 Task: Add Organic India Green Tulsi Tea to the cart.
Action: Mouse pressed left at (17, 91)
Screenshot: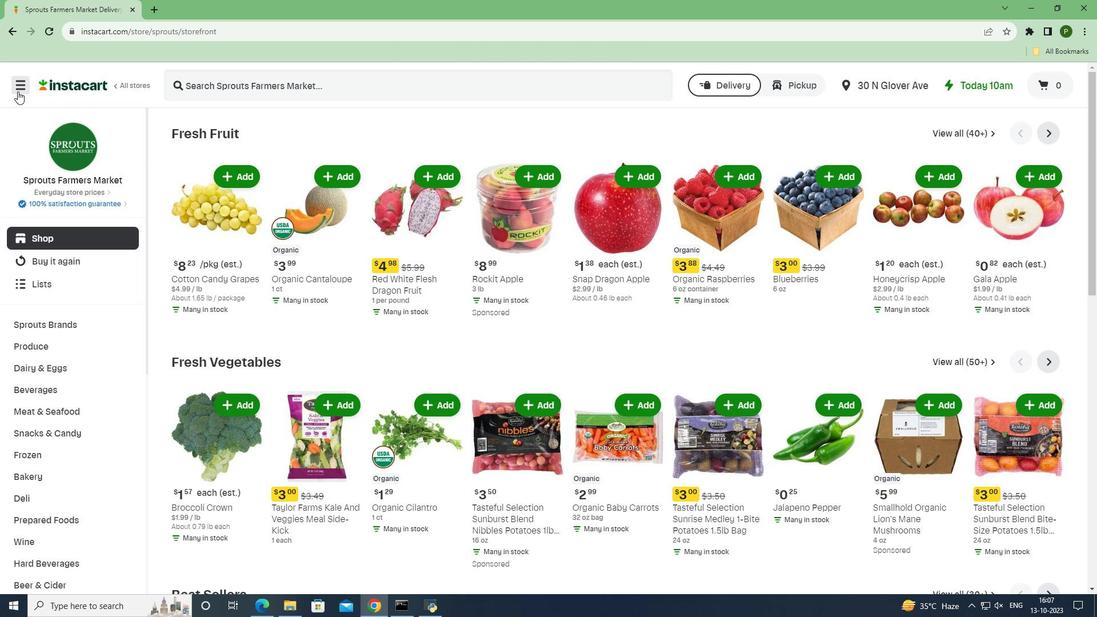 
Action: Mouse moved to (46, 299)
Screenshot: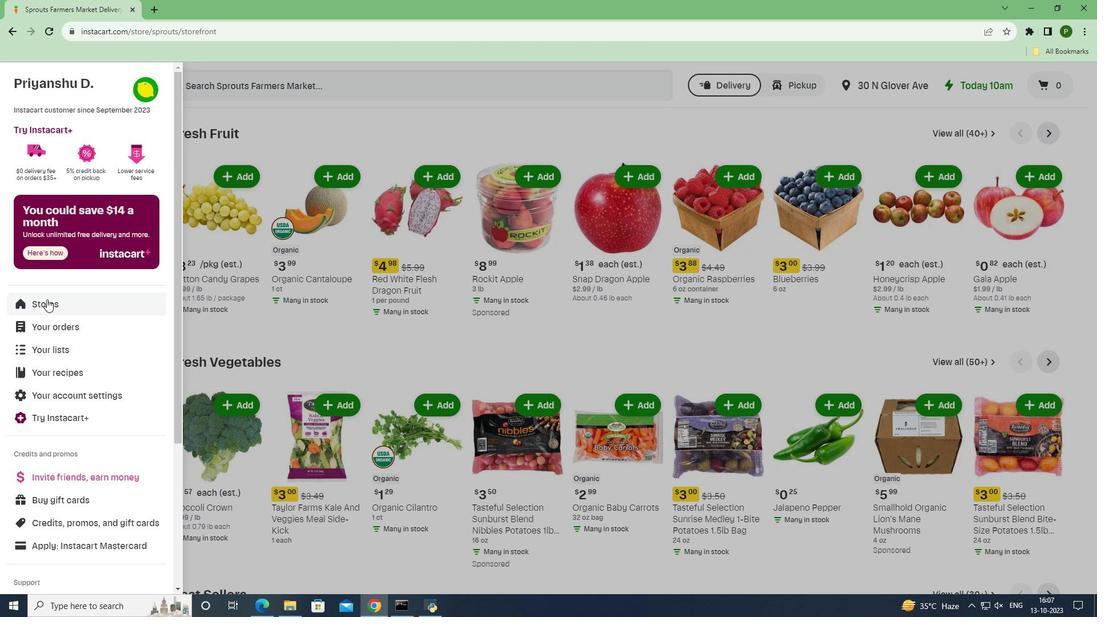 
Action: Mouse pressed left at (46, 299)
Screenshot: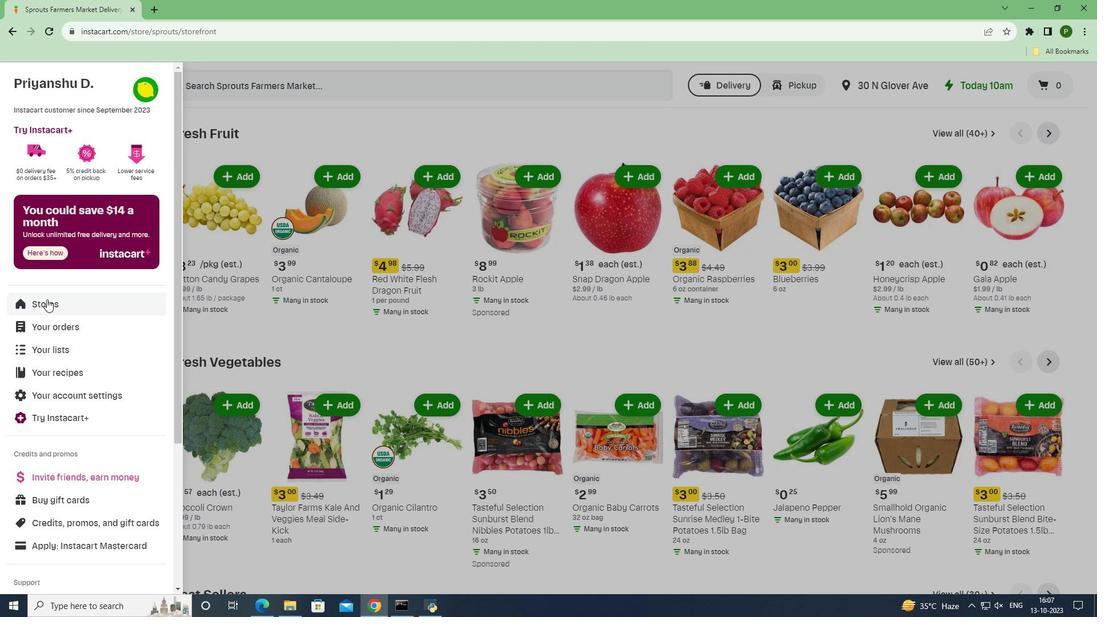 
Action: Mouse moved to (247, 130)
Screenshot: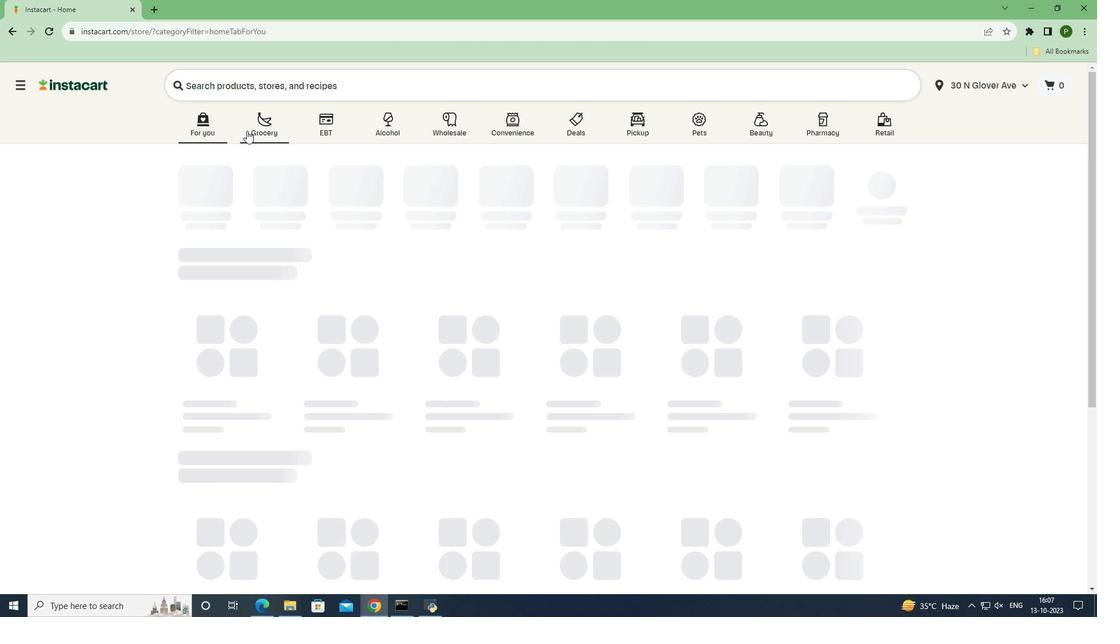 
Action: Mouse pressed left at (247, 130)
Screenshot: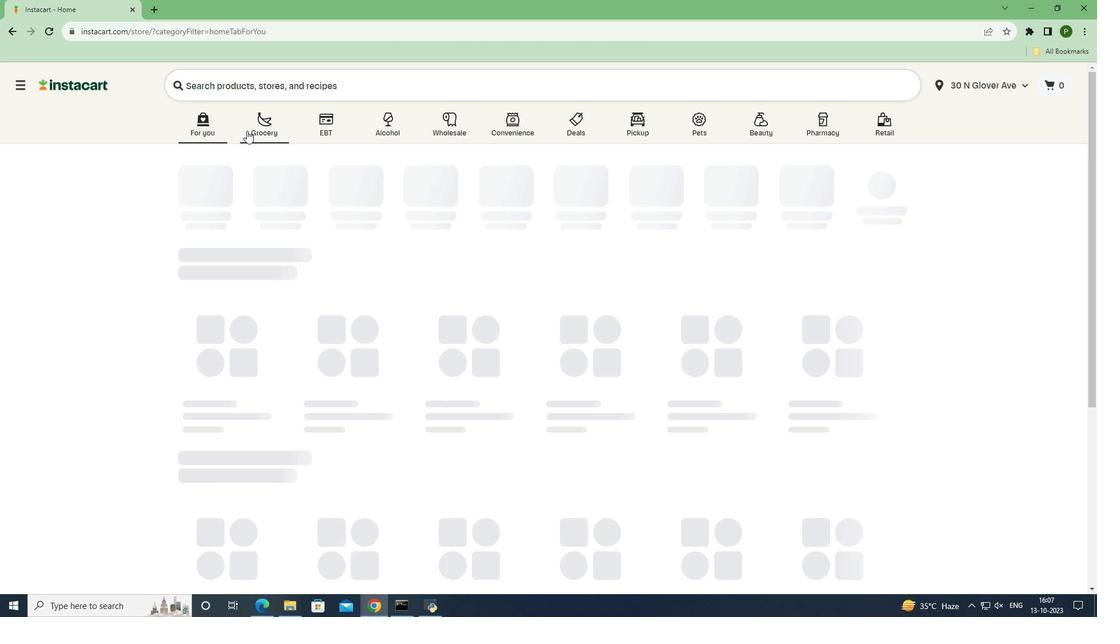 
Action: Mouse moved to (698, 257)
Screenshot: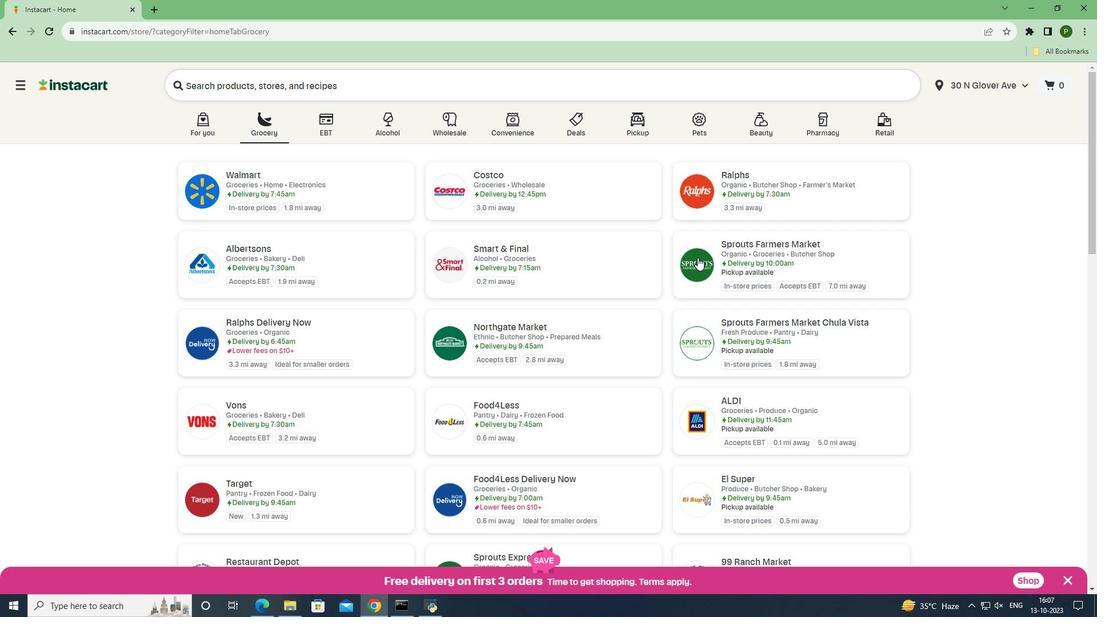 
Action: Mouse pressed left at (698, 257)
Screenshot: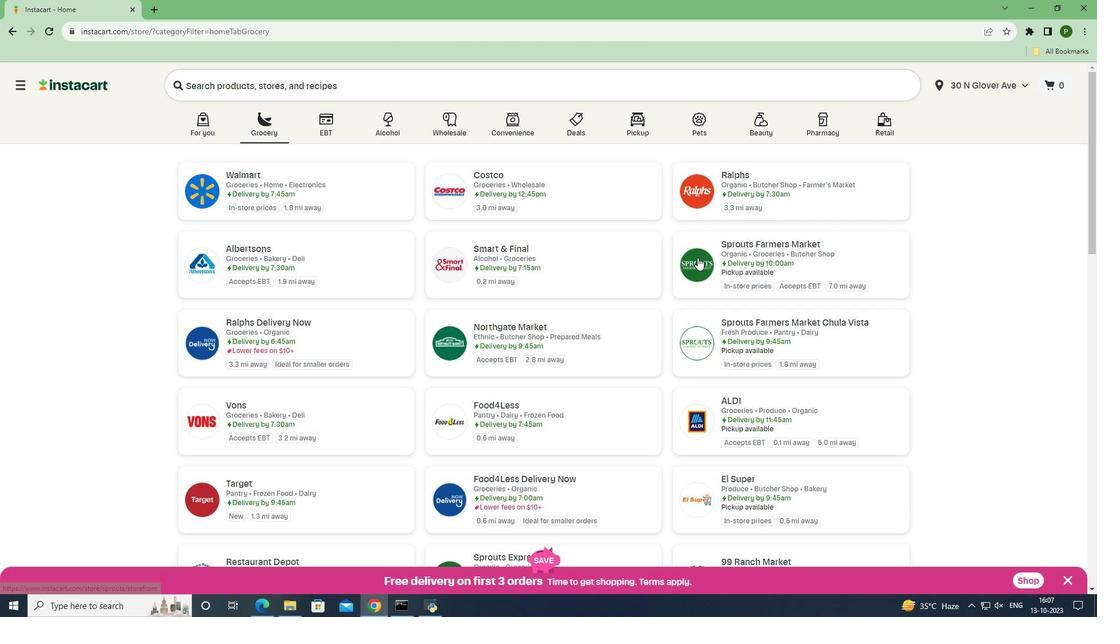
Action: Mouse moved to (58, 385)
Screenshot: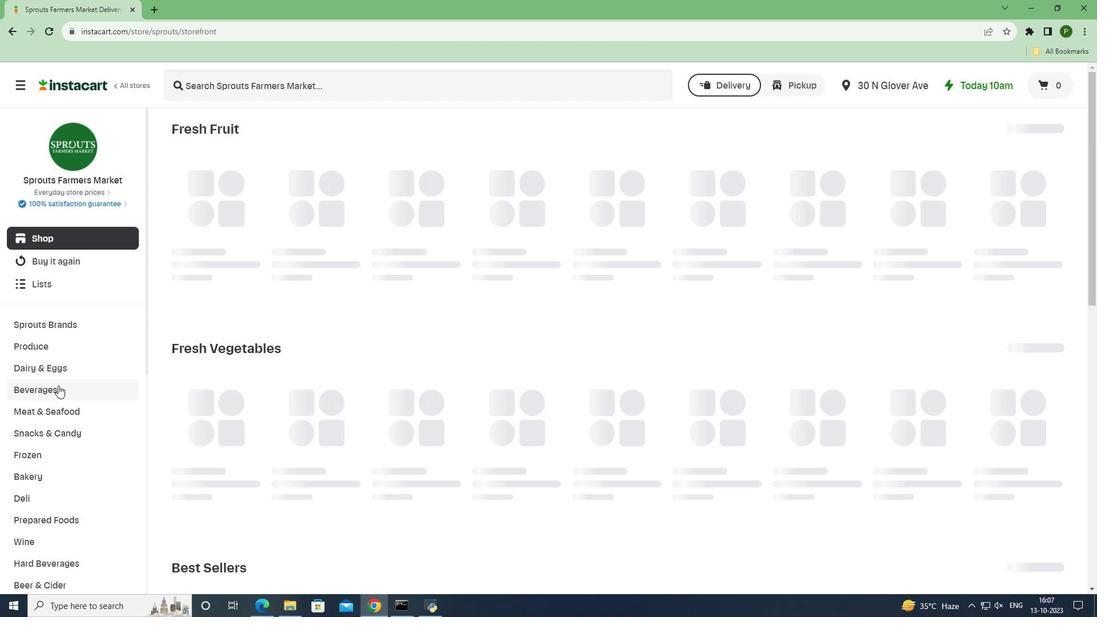 
Action: Mouse pressed left at (58, 385)
Screenshot: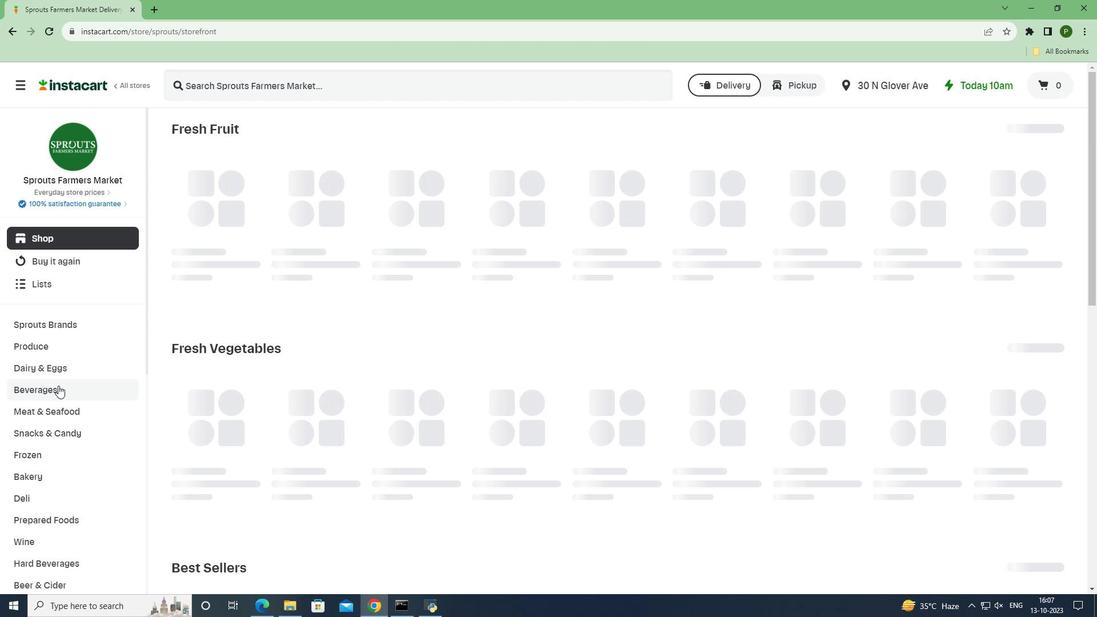 
Action: Mouse moved to (999, 154)
Screenshot: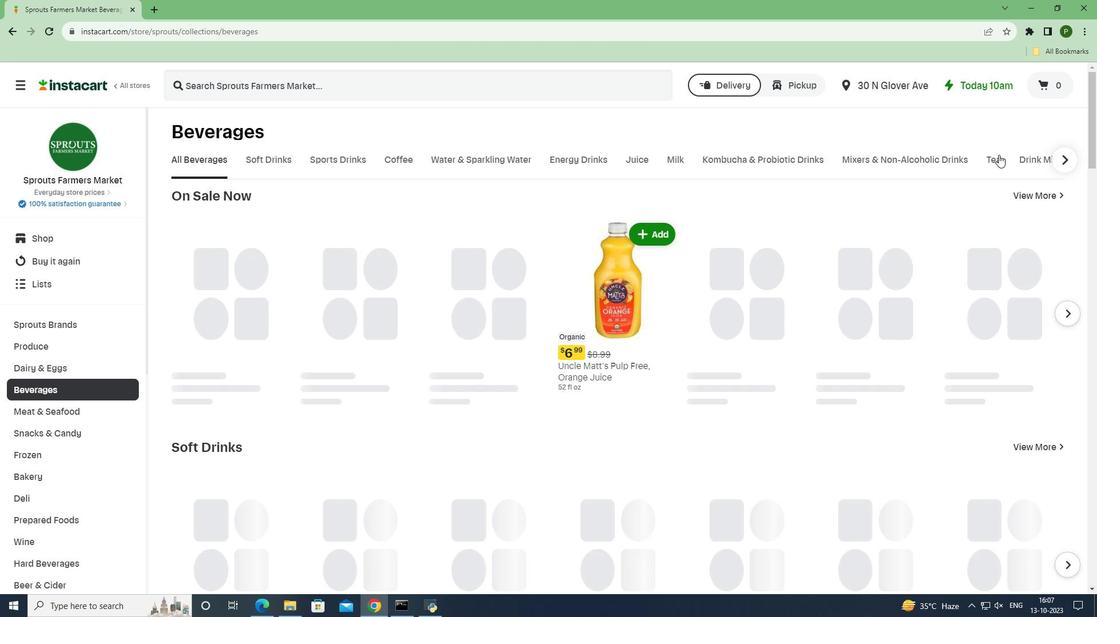 
Action: Mouse pressed left at (999, 154)
Screenshot: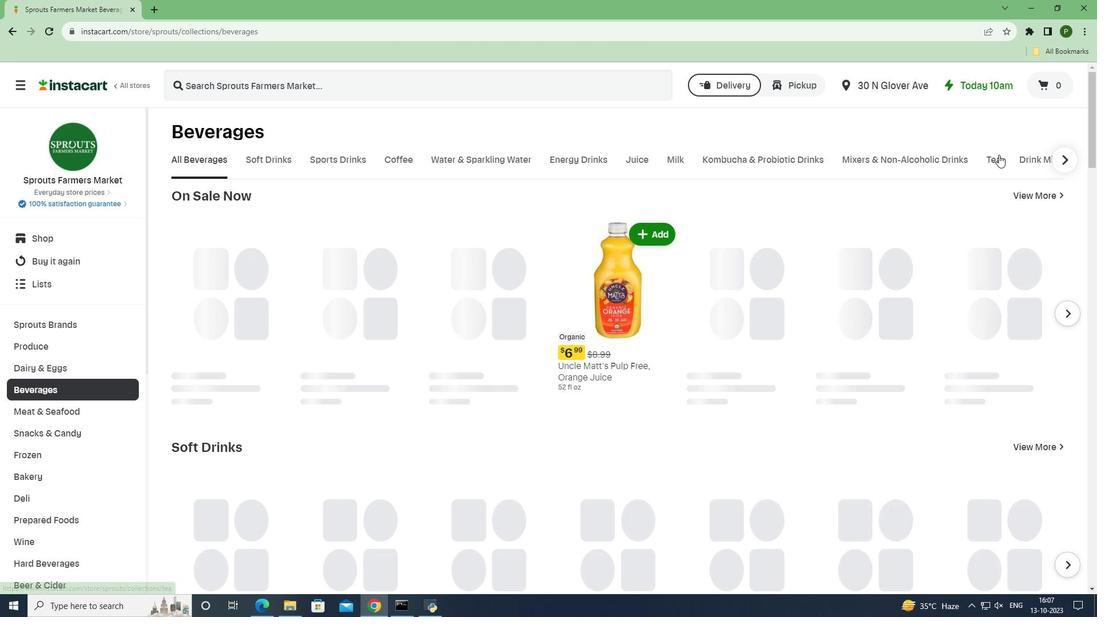 
Action: Mouse moved to (616, 84)
Screenshot: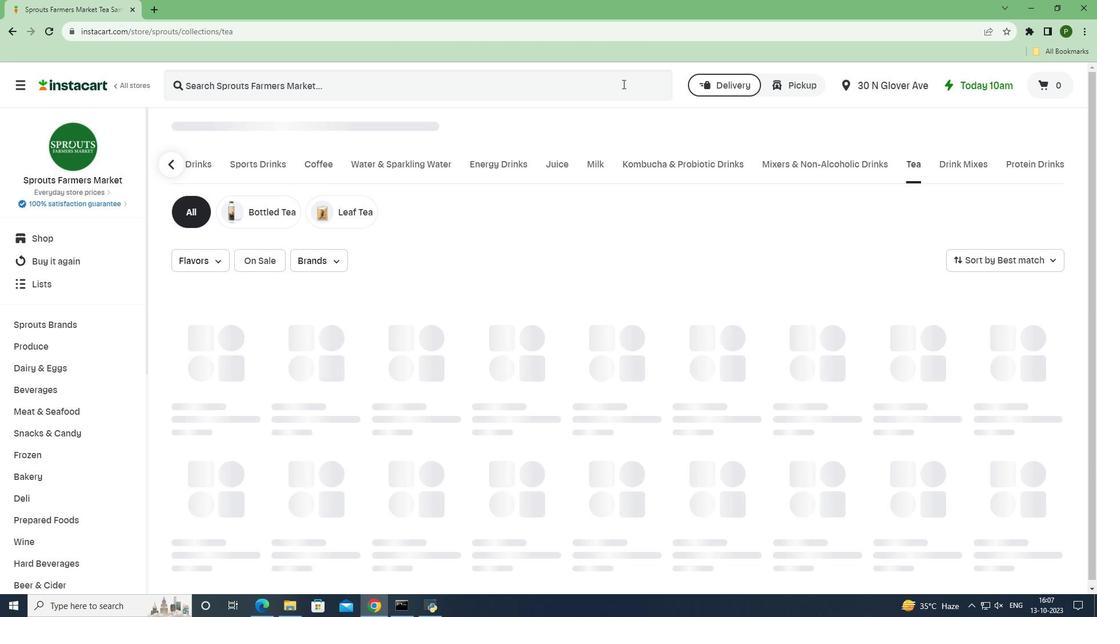
Action: Mouse pressed left at (616, 84)
Screenshot: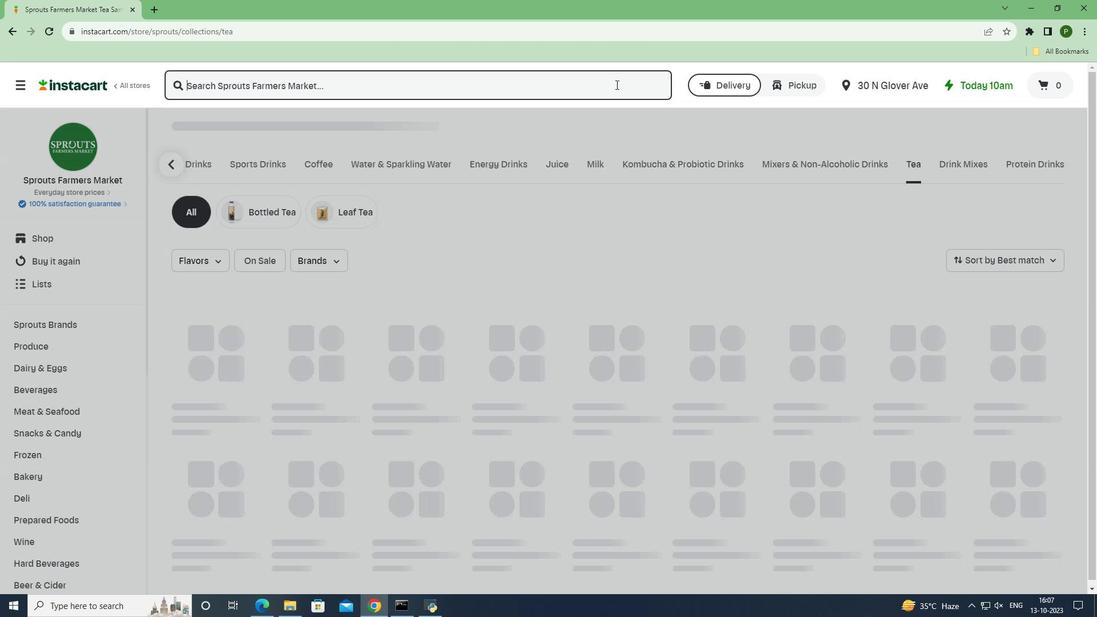 
Action: Key pressed <Key.caps_lock>O<Key.caps_lock>rganic<Key.space><Key.caps_lock>I<Key.caps_lock>ndia<Key.space><Key.caps_lock>G<Key.caps_lock>reen<Key.space><Key.caps_lock>T<Key.caps_lock>ulsi<Key.space><Key.caps_lock>T<Key.caps_lock>ea<Key.space><Key.enter>
Screenshot: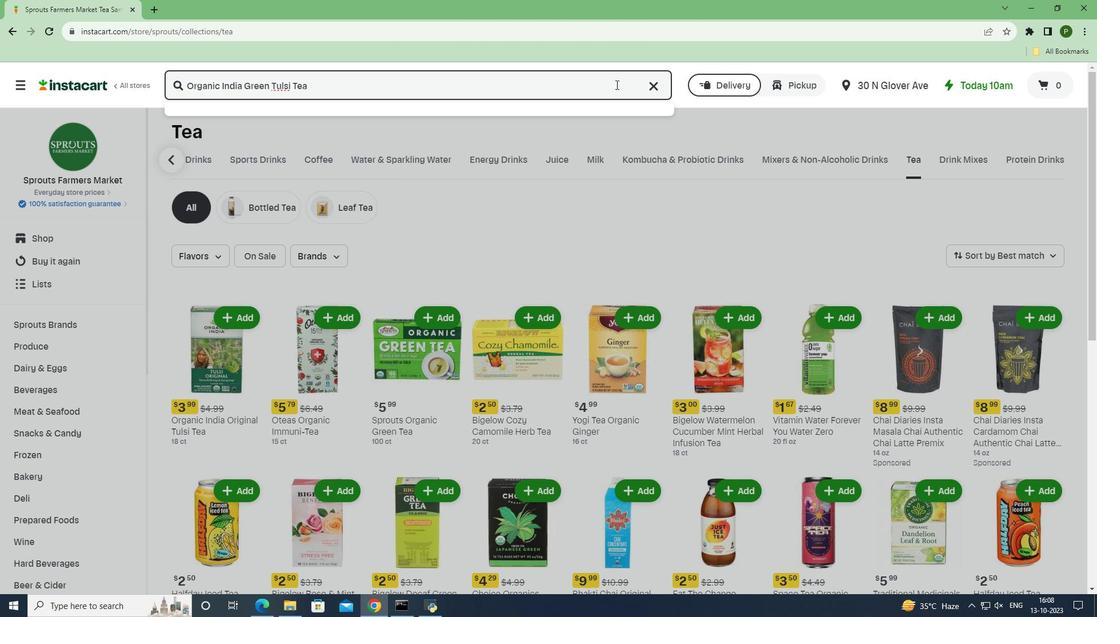 
Action: Mouse moved to (491, 195)
Screenshot: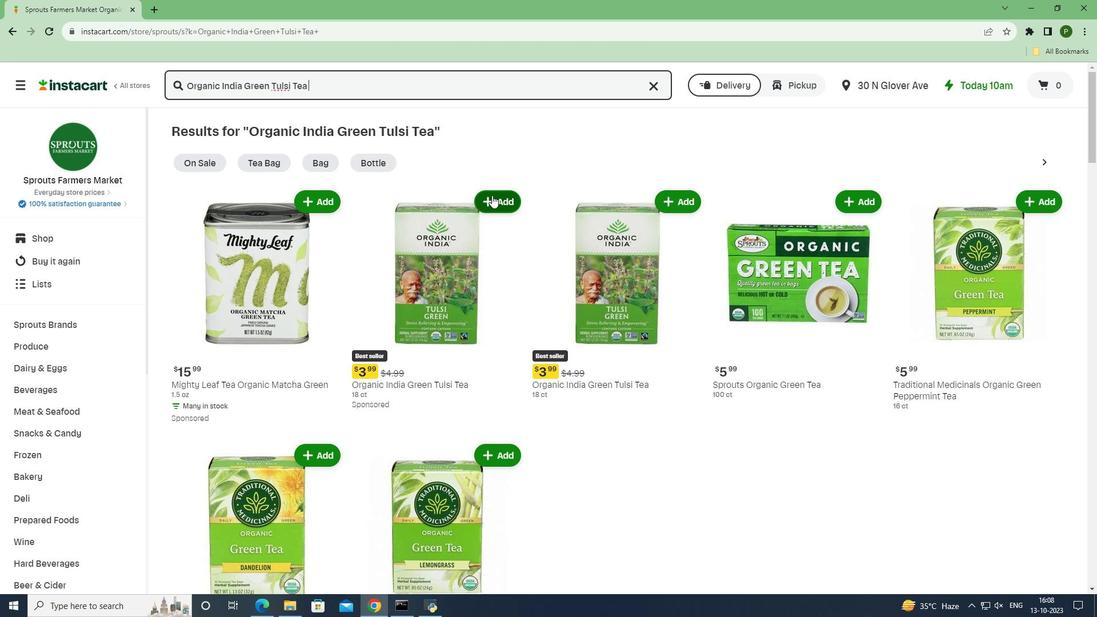 
Action: Mouse pressed left at (491, 195)
Screenshot: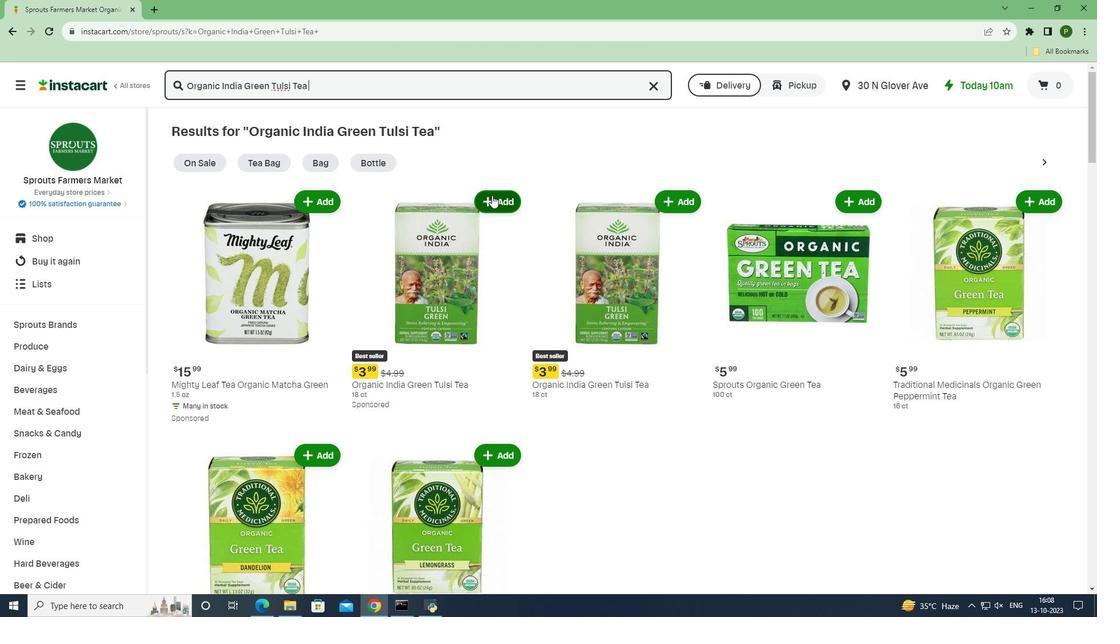 
Action: Mouse moved to (509, 284)
Screenshot: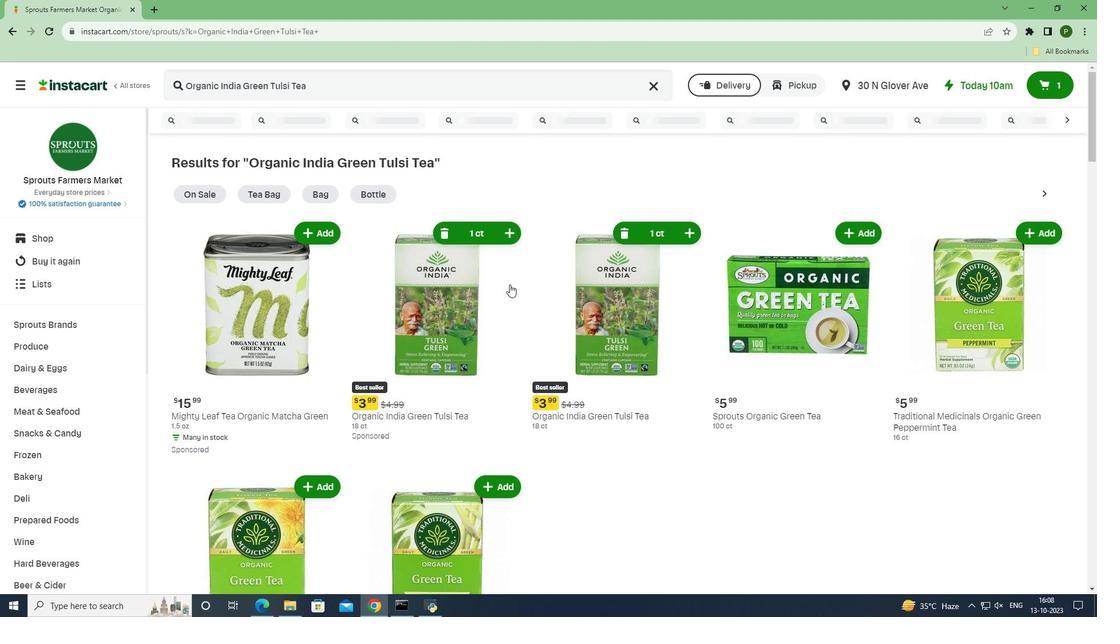 
